 Task: In the  document Oktoberfestfile.odt Change the allignment of footer to  'Right' Select the entire text and insert font style 'Lora' and font size: 24
Action: Mouse moved to (239, 327)
Screenshot: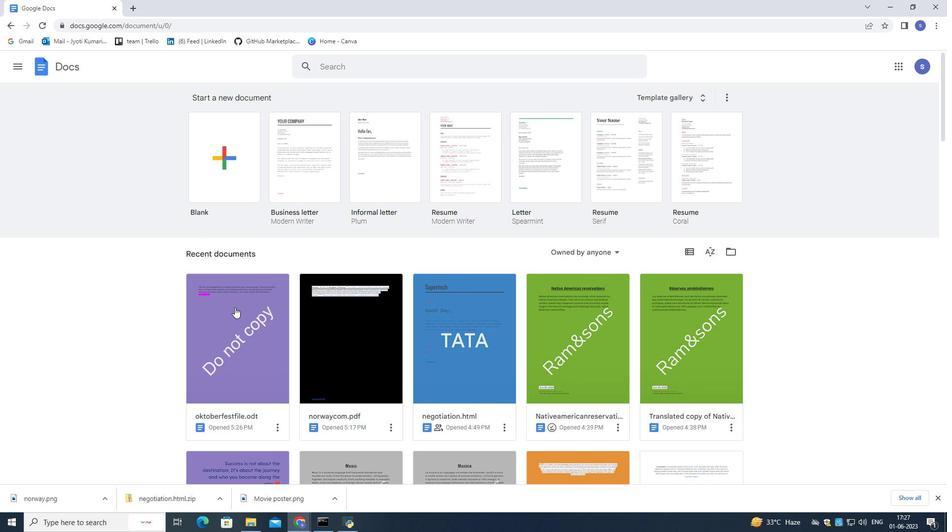 
Action: Mouse pressed left at (239, 327)
Screenshot: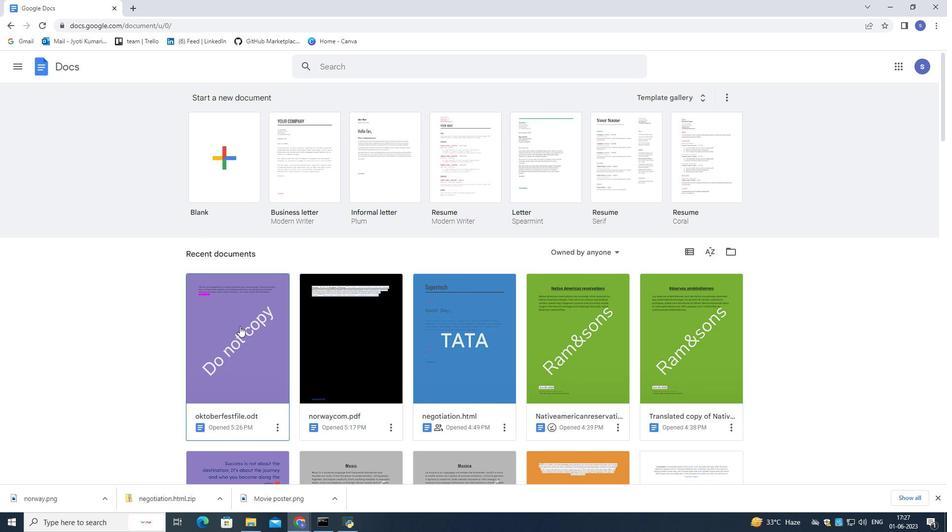 
Action: Mouse moved to (239, 327)
Screenshot: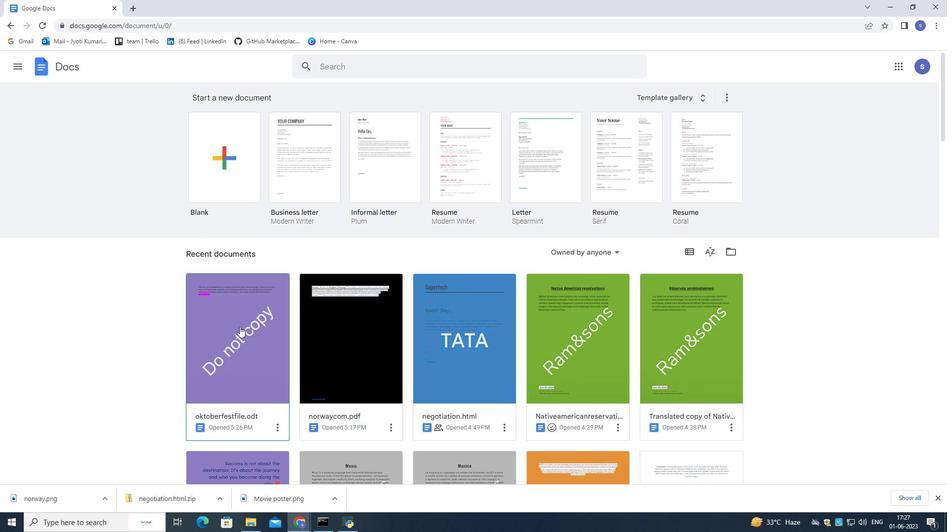 
Action: Mouse pressed left at (239, 327)
Screenshot: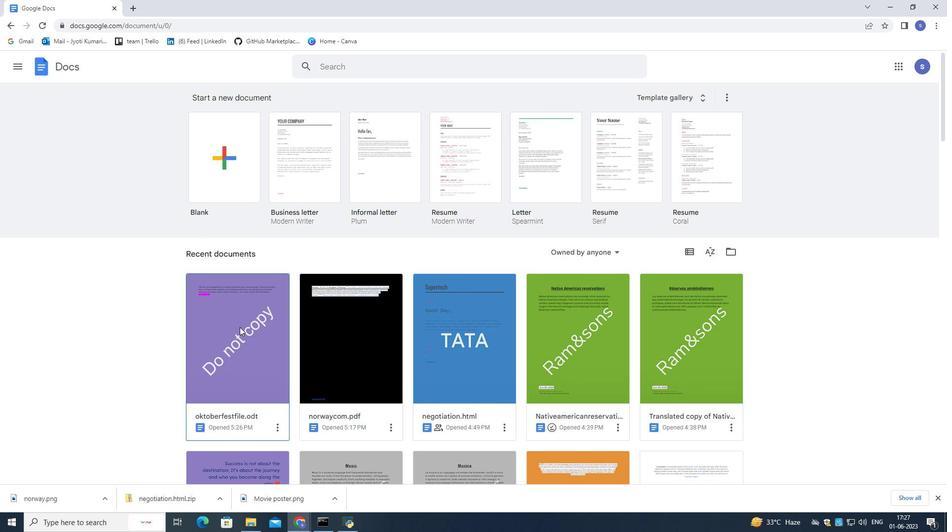 
Action: Mouse moved to (356, 305)
Screenshot: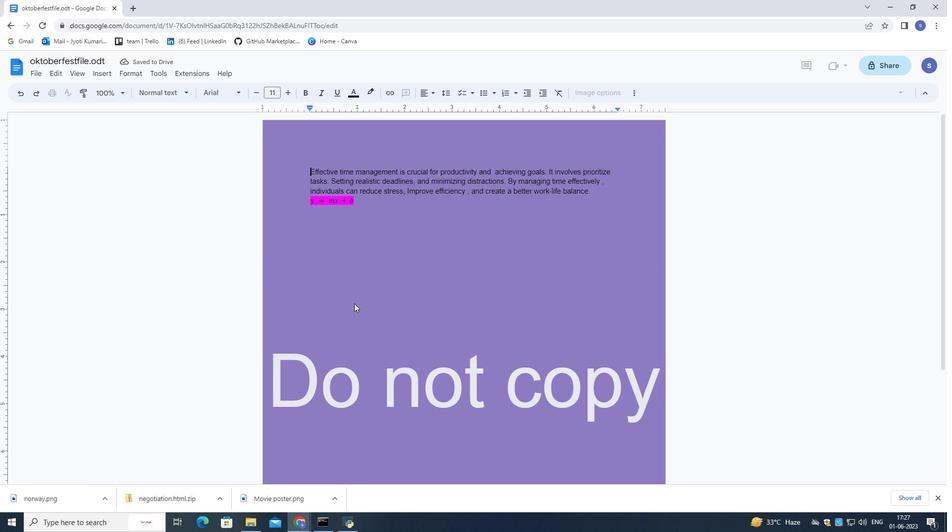 
Action: Mouse scrolled (356, 304) with delta (0, 0)
Screenshot: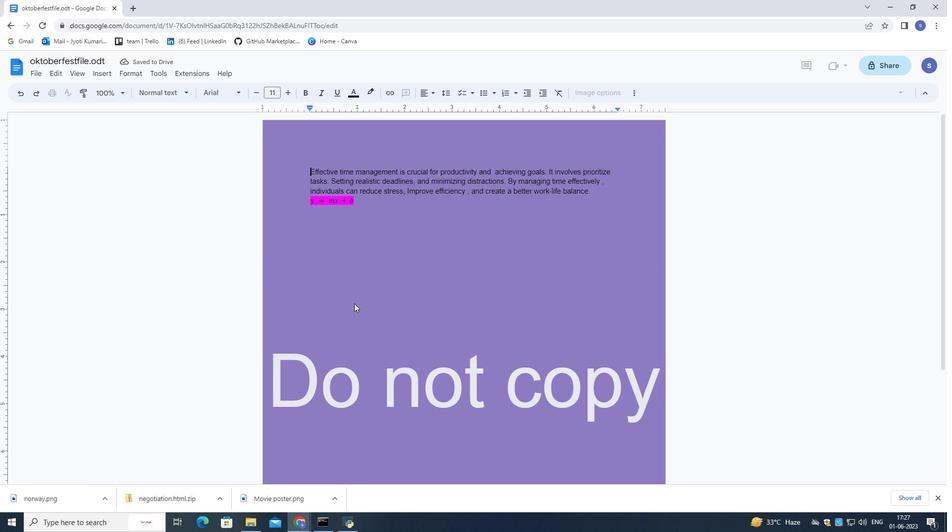 
Action: Mouse moved to (356, 305)
Screenshot: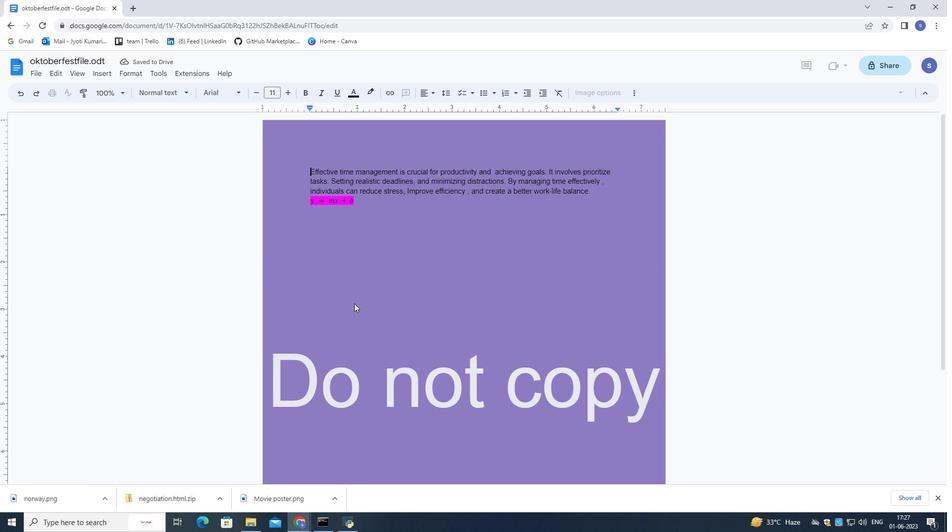 
Action: Mouse scrolled (356, 305) with delta (0, 0)
Screenshot: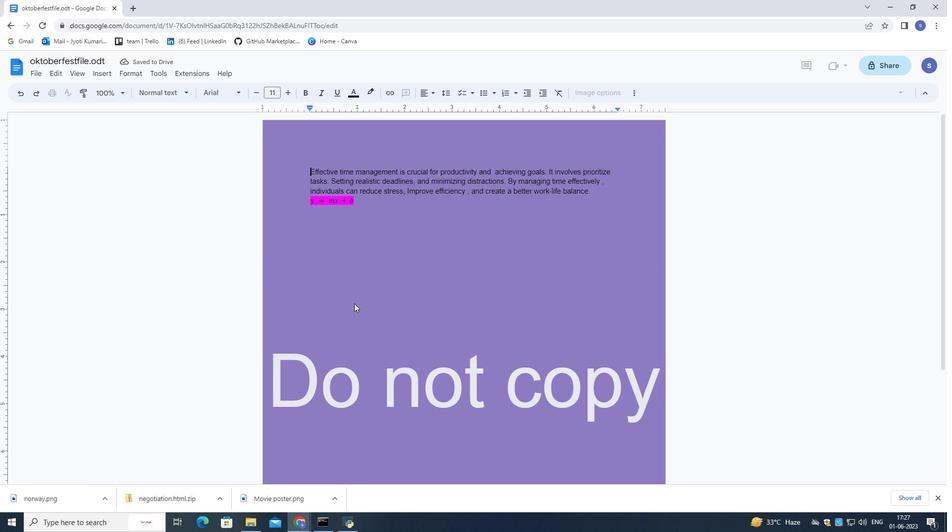 
Action: Mouse scrolled (356, 305) with delta (0, 0)
Screenshot: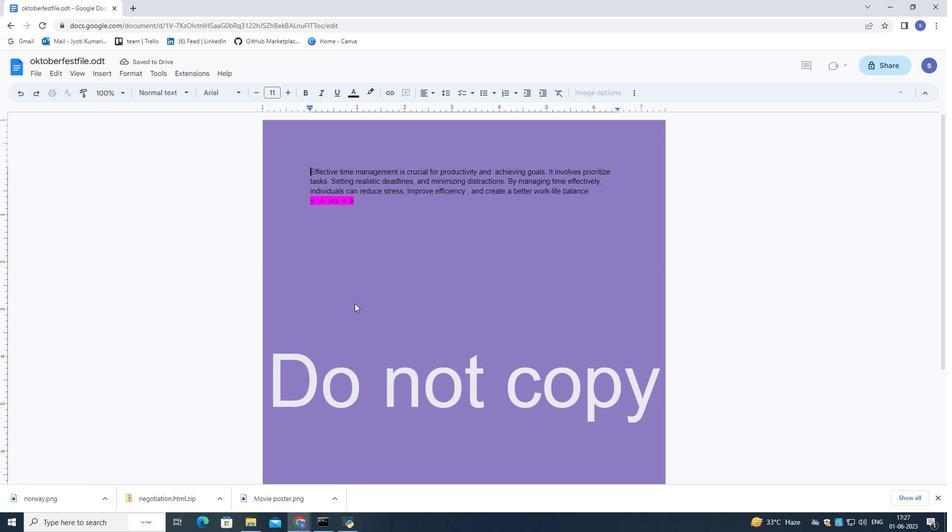 
Action: Mouse scrolled (356, 305) with delta (0, 0)
Screenshot: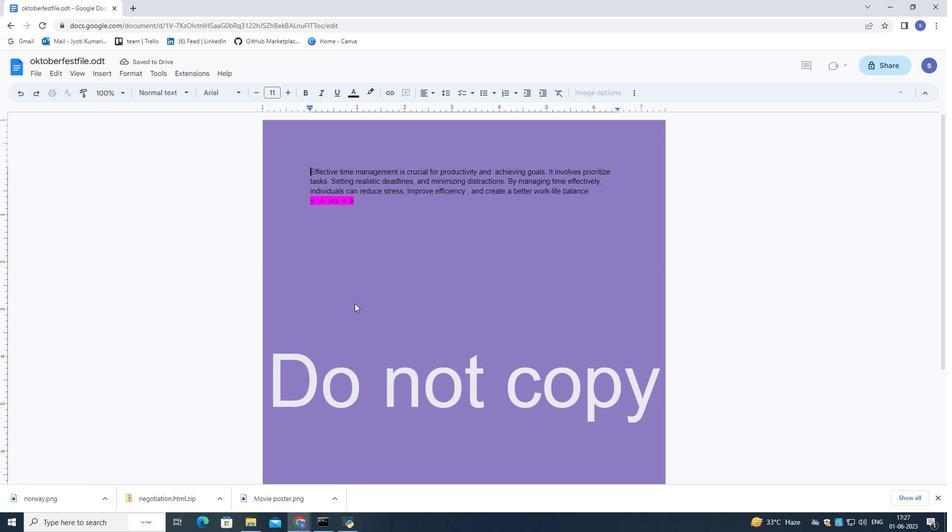 
Action: Mouse moved to (379, 416)
Screenshot: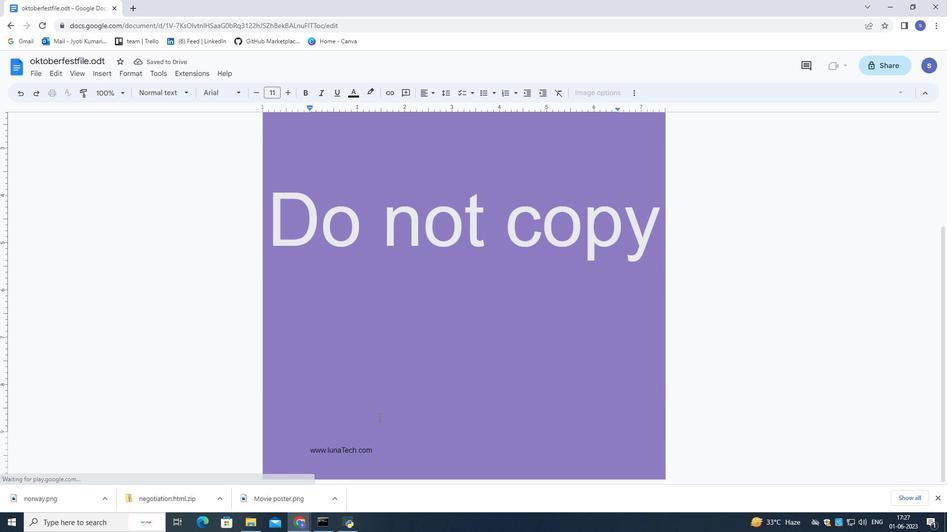
Action: Mouse scrolled (379, 415) with delta (0, 0)
Screenshot: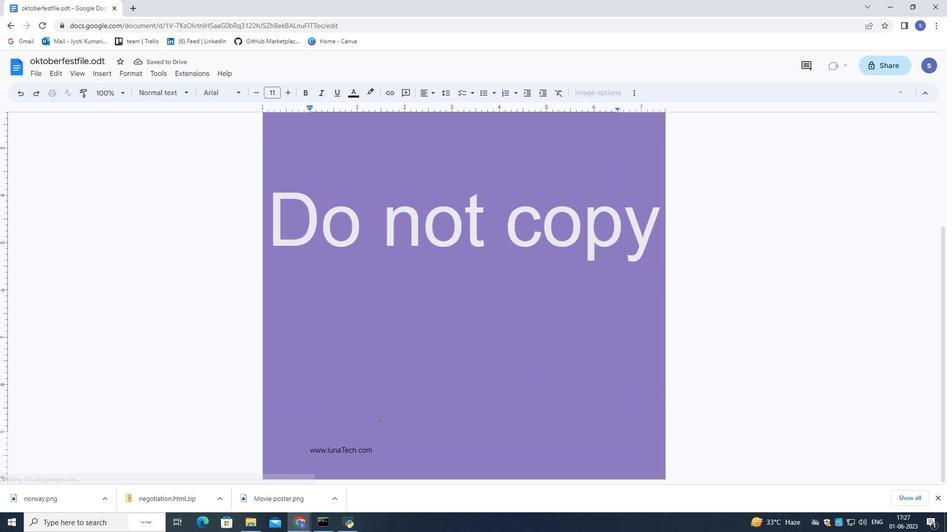 
Action: Mouse moved to (380, 415)
Screenshot: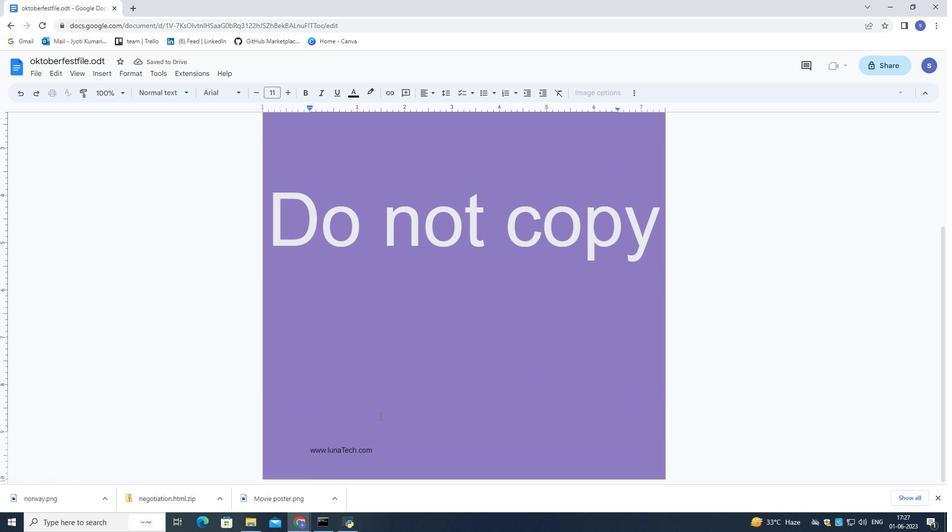 
Action: Mouse scrolled (380, 415) with delta (0, 0)
Screenshot: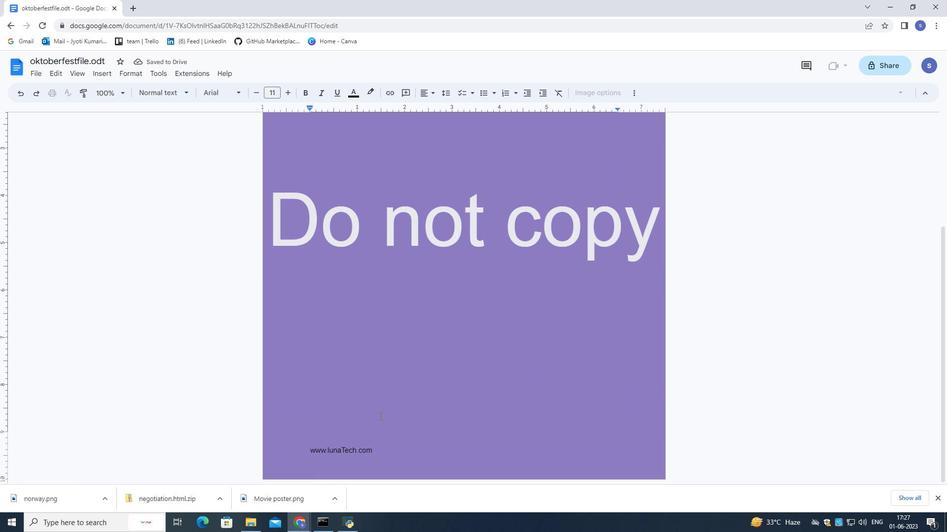
Action: Mouse scrolled (380, 415) with delta (0, 0)
Screenshot: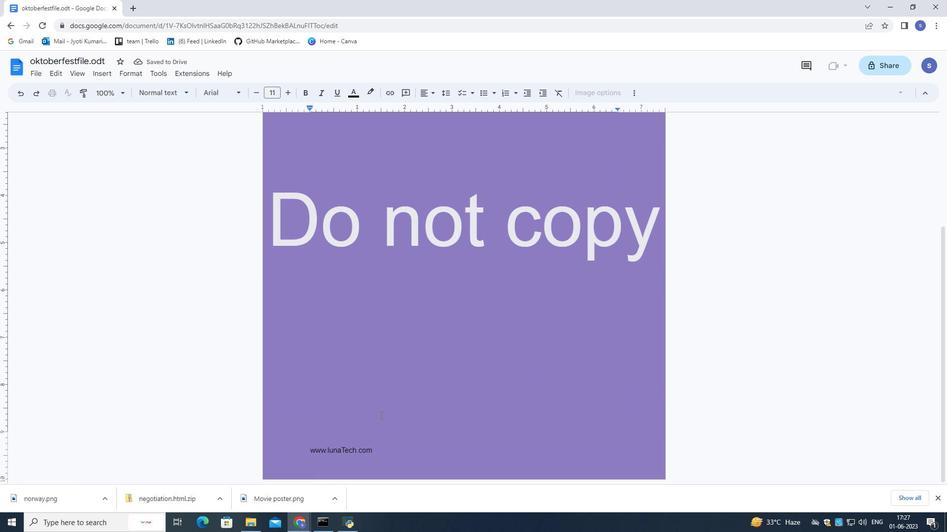 
Action: Mouse moved to (373, 448)
Screenshot: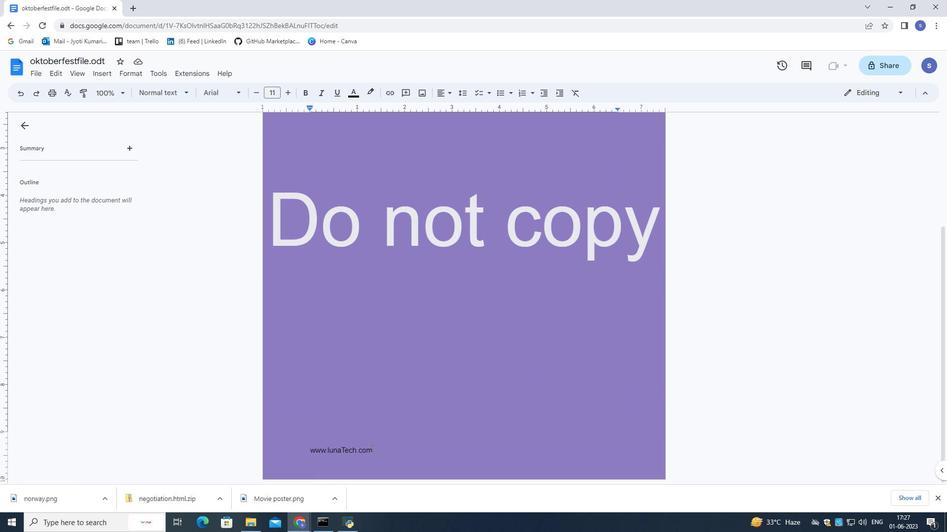 
Action: Mouse pressed left at (373, 448)
Screenshot: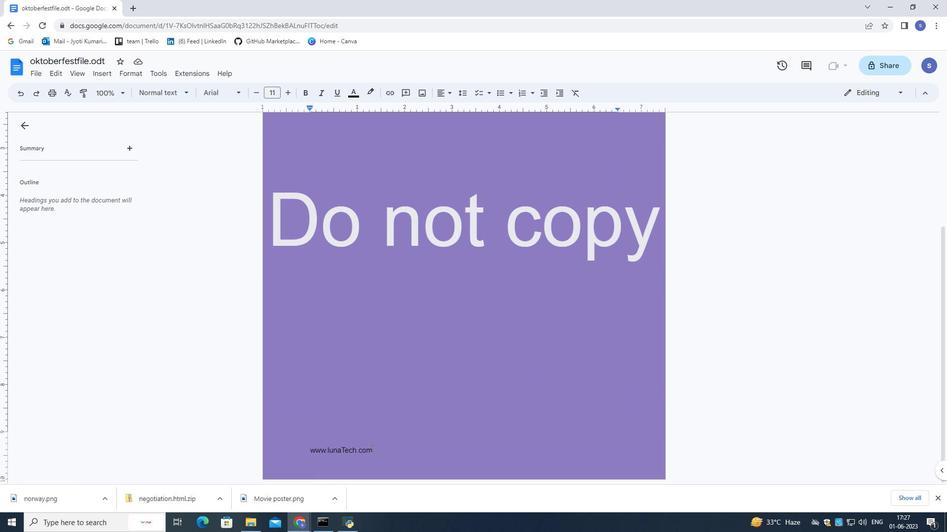 
Action: Mouse pressed left at (373, 448)
Screenshot: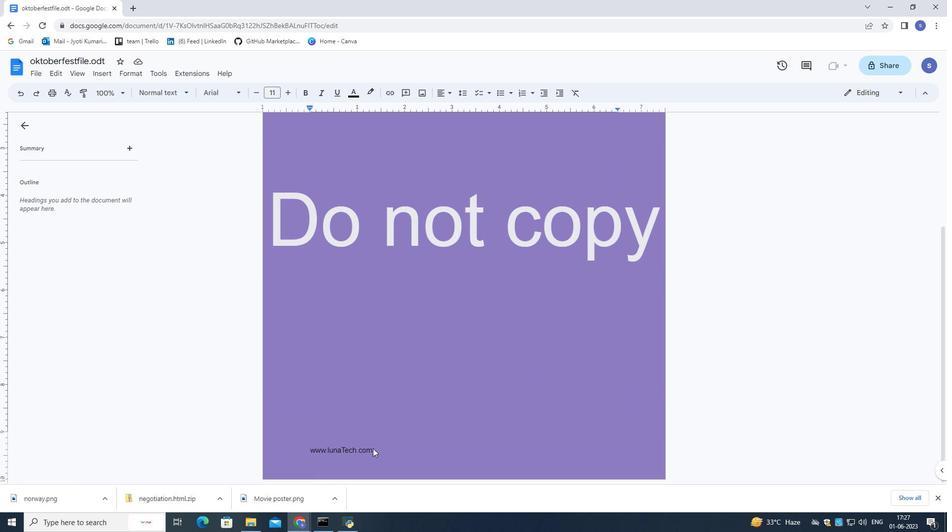 
Action: Mouse pressed left at (373, 448)
Screenshot: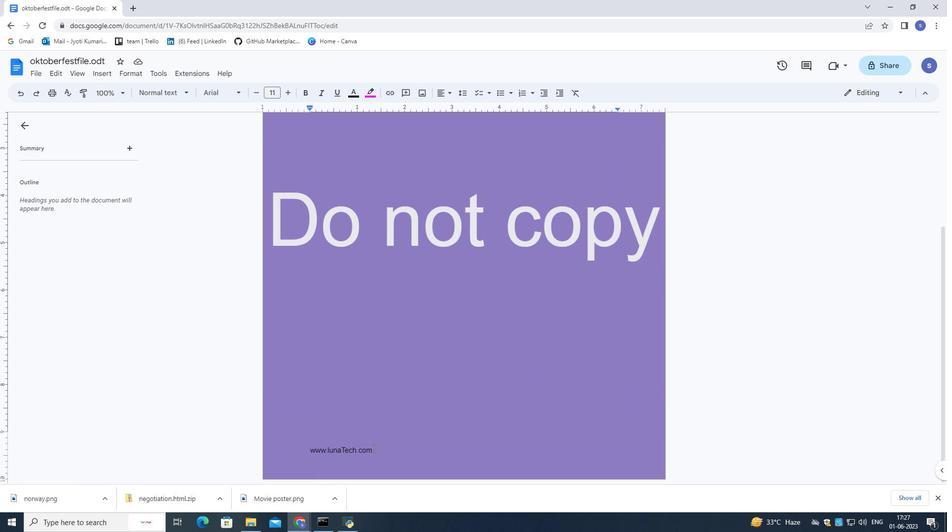 
Action: Mouse moved to (447, 91)
Screenshot: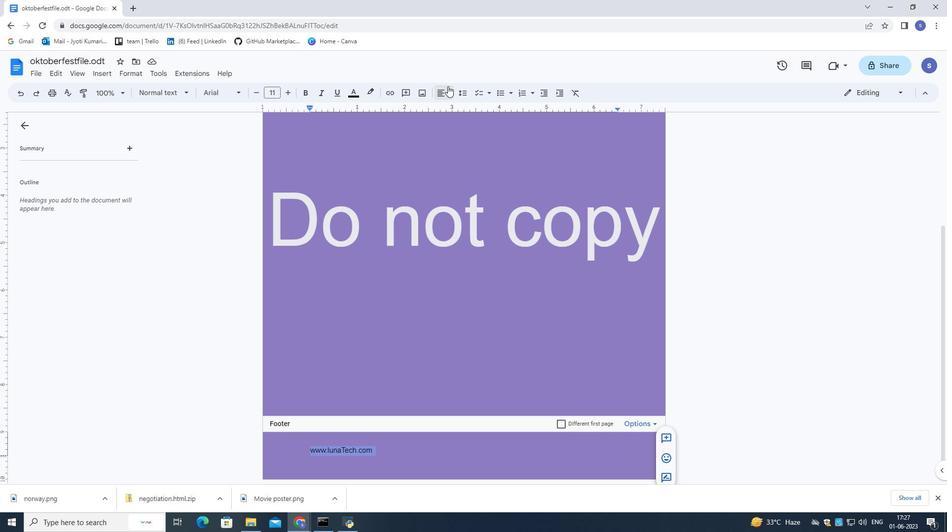 
Action: Mouse pressed left at (447, 91)
Screenshot: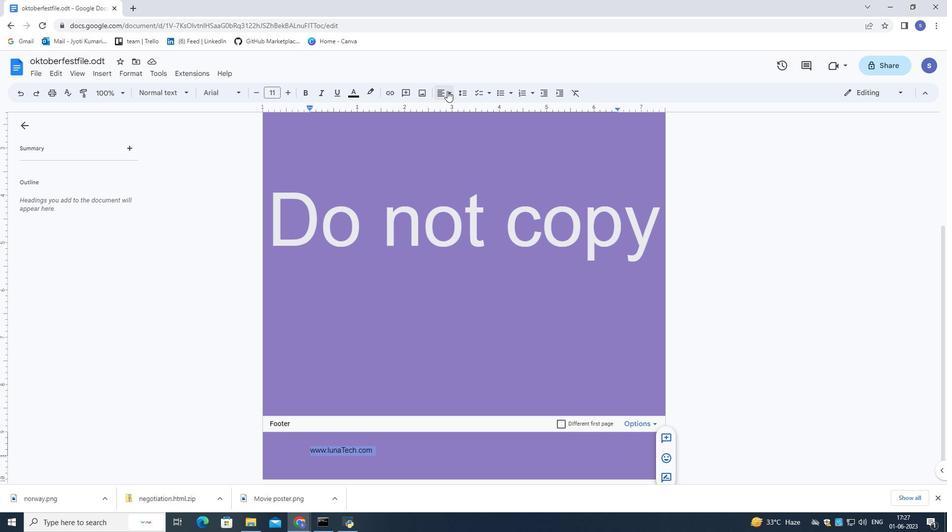 
Action: Mouse moved to (468, 112)
Screenshot: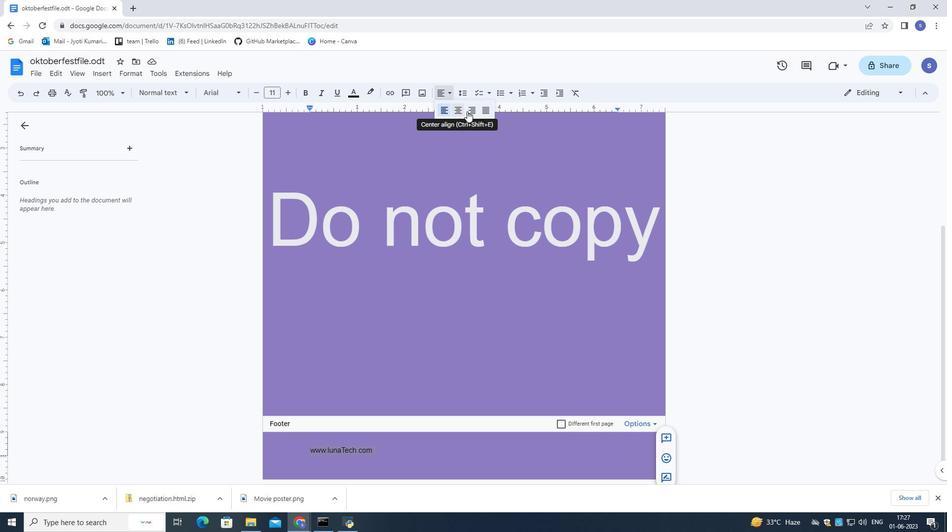 
Action: Mouse pressed left at (468, 112)
Screenshot: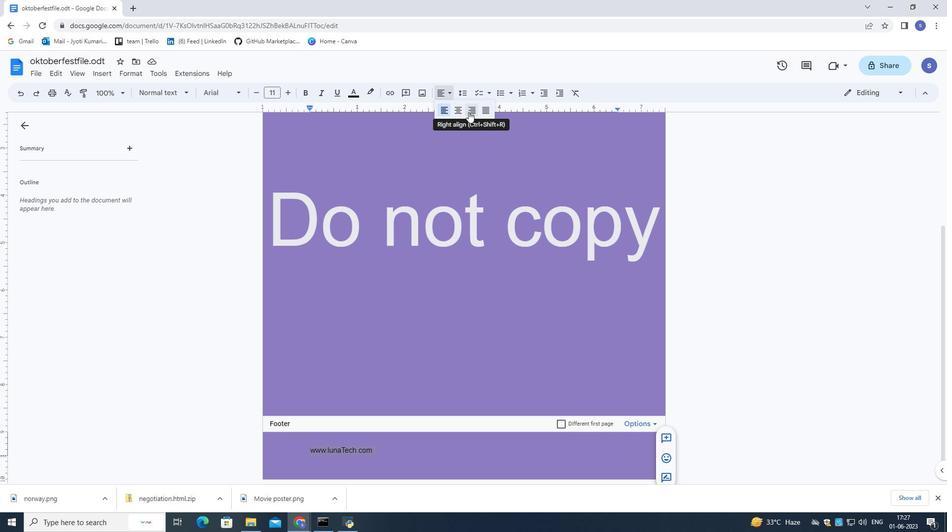
Action: Mouse moved to (468, 273)
Screenshot: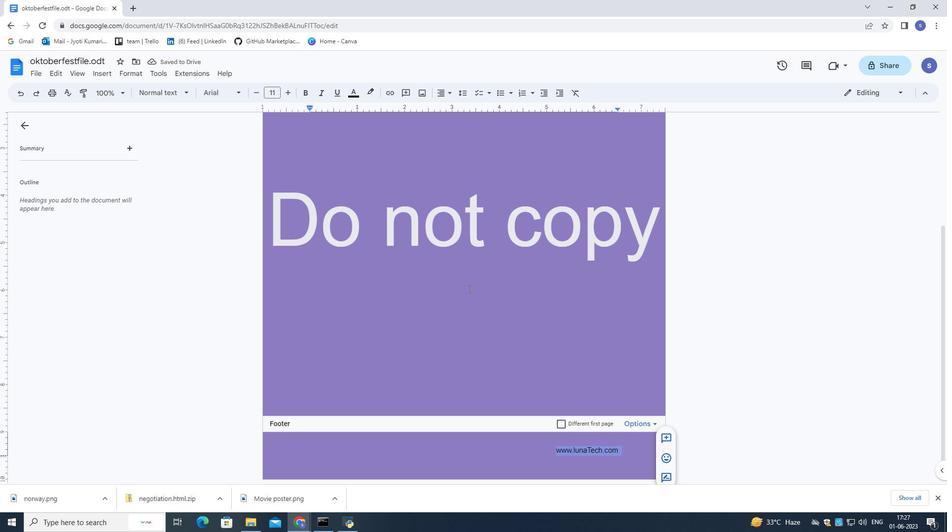 
Action: Mouse pressed left at (468, 273)
Screenshot: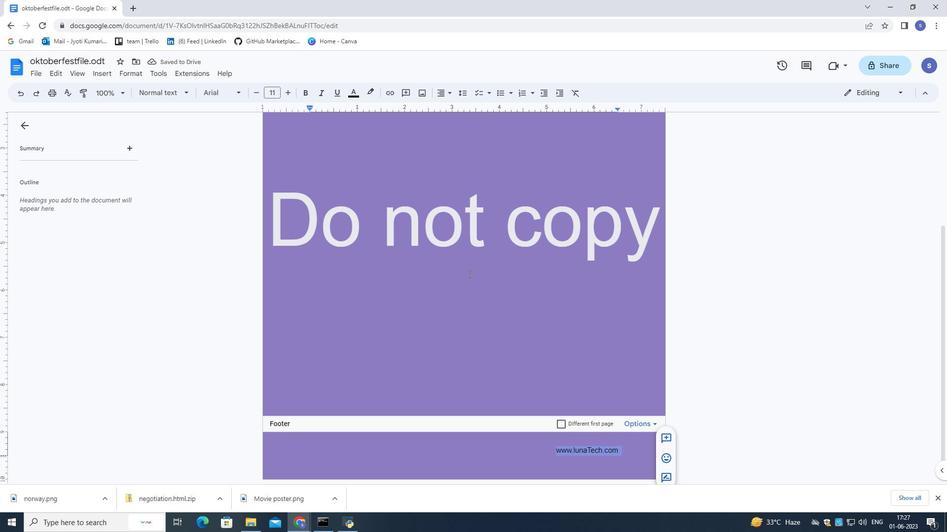 
Action: Mouse moved to (390, 265)
Screenshot: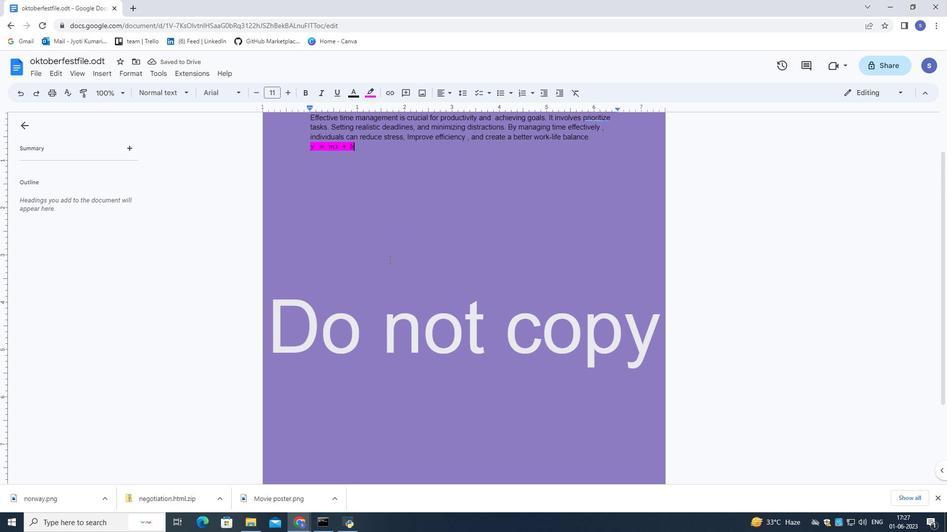 
Action: Mouse scrolled (390, 265) with delta (0, 0)
Screenshot: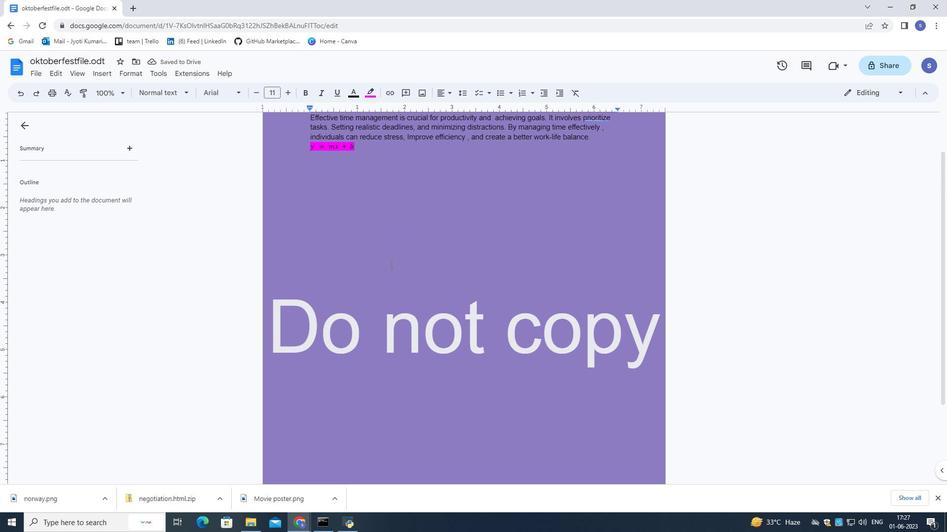 
Action: Mouse scrolled (390, 265) with delta (0, 0)
Screenshot: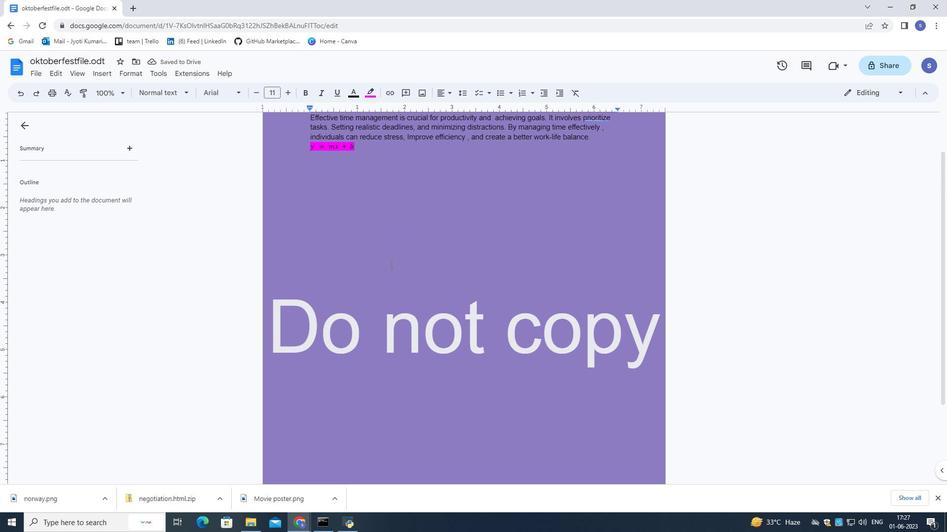 
Action: Mouse scrolled (390, 265) with delta (0, 0)
Screenshot: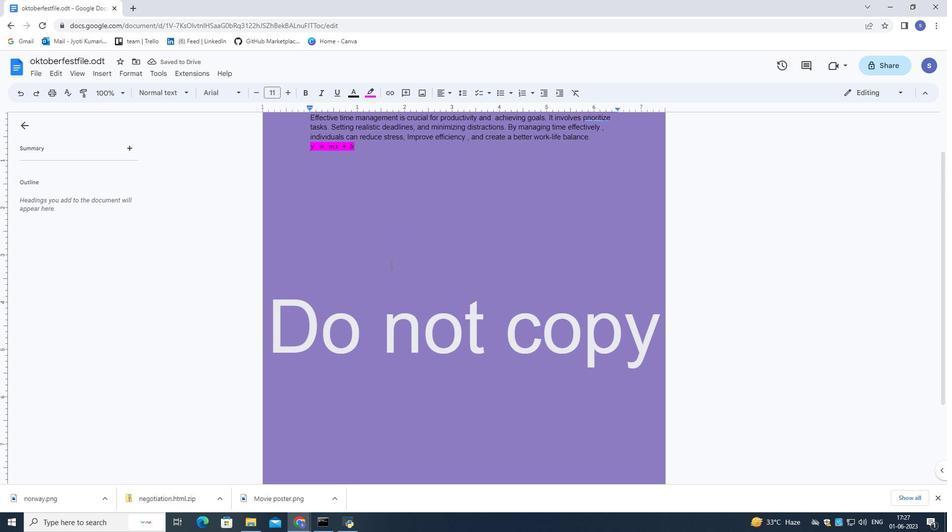 
Action: Mouse moved to (378, 209)
Screenshot: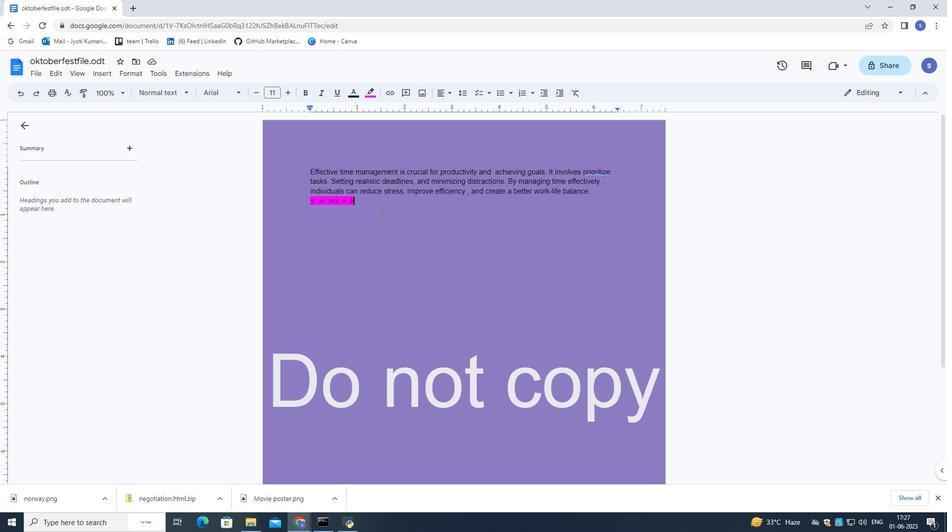 
Action: Mouse pressed left at (378, 209)
Screenshot: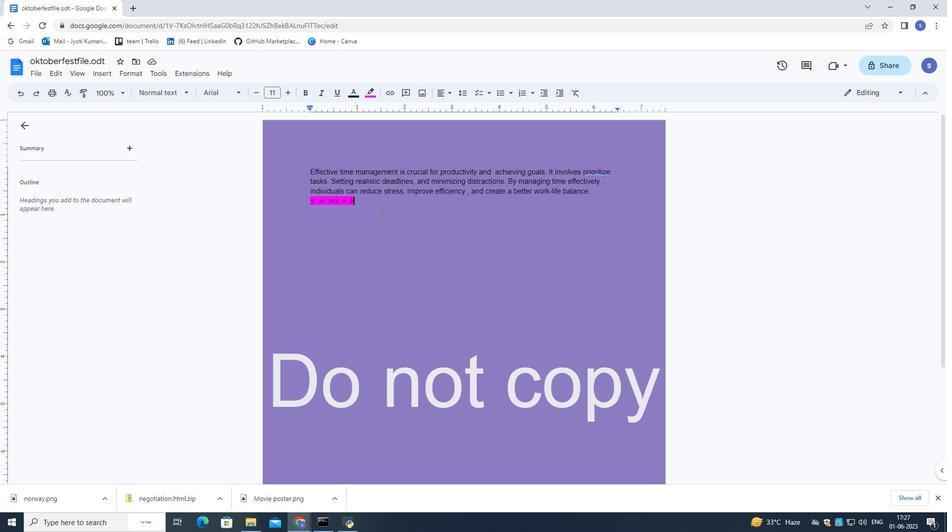 
Action: Mouse moved to (211, 92)
Screenshot: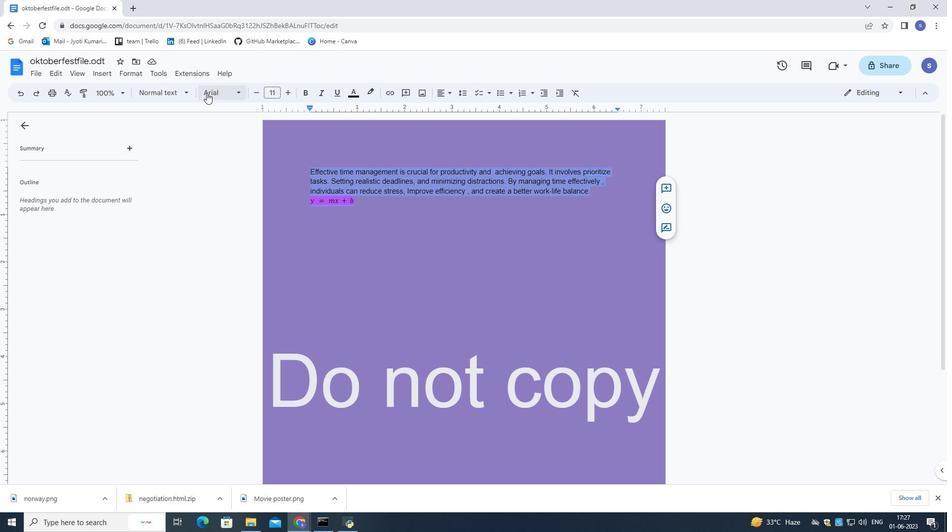 
Action: Mouse pressed left at (211, 92)
Screenshot: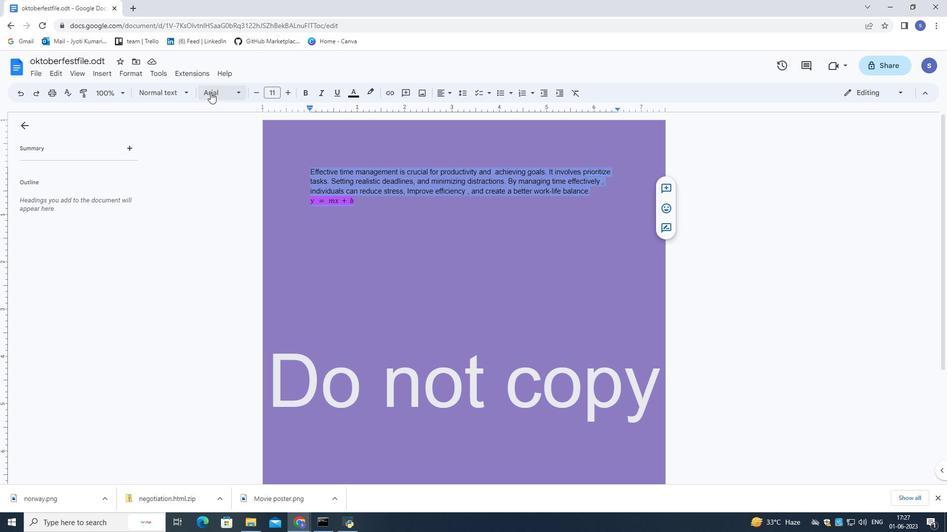 
Action: Mouse moved to (235, 113)
Screenshot: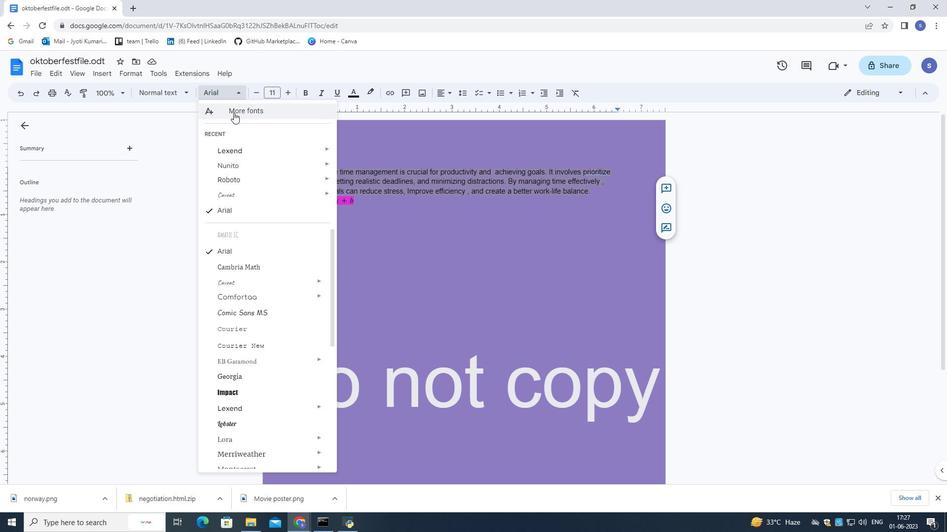 
Action: Mouse pressed left at (235, 113)
Screenshot: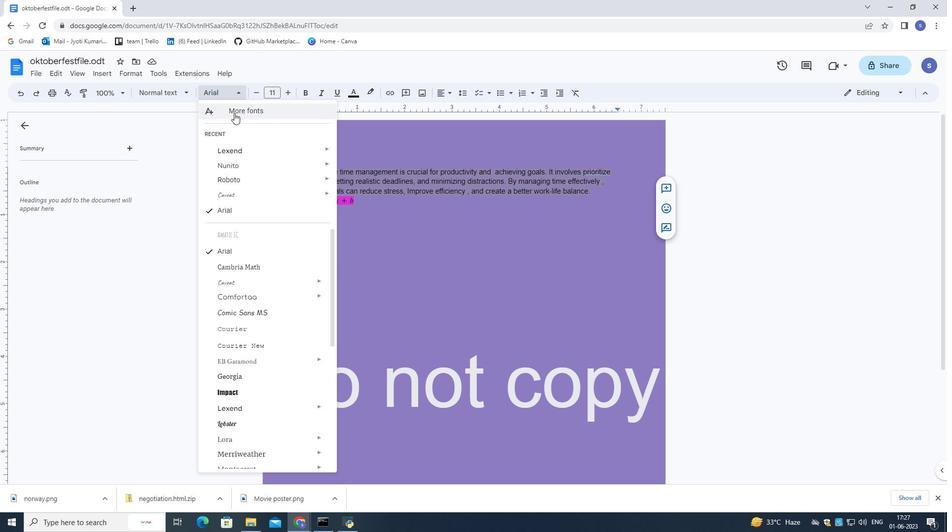 
Action: Mouse moved to (328, 152)
Screenshot: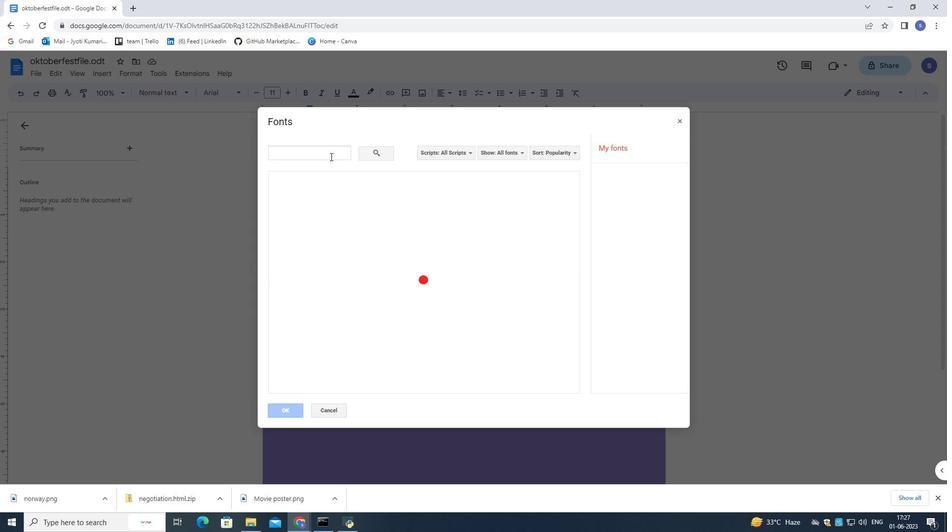 
Action: Mouse pressed left at (328, 152)
Screenshot: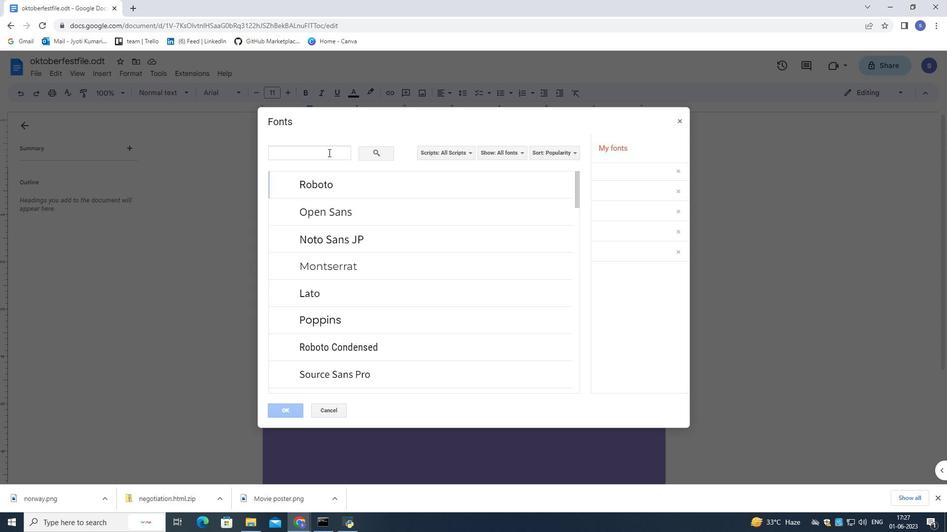 
Action: Mouse moved to (328, 149)
Screenshot: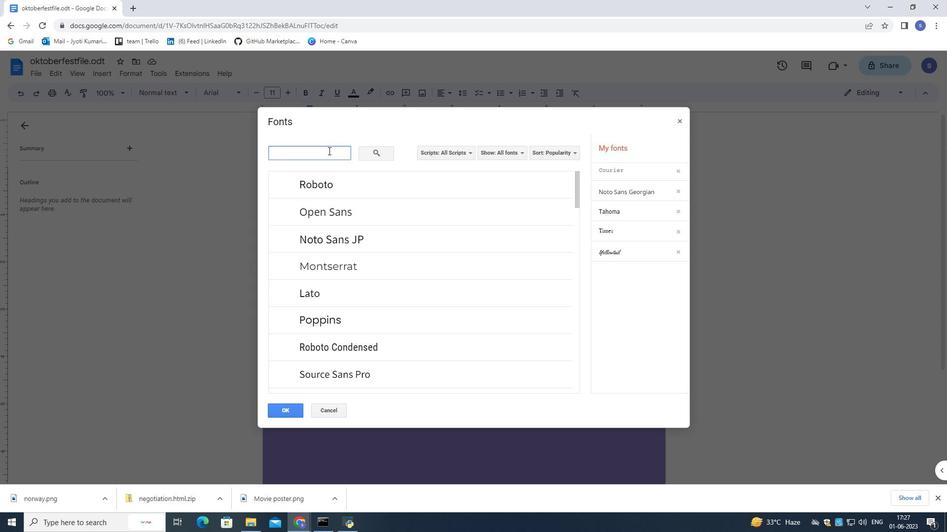 
Action: Key pressed l
Screenshot: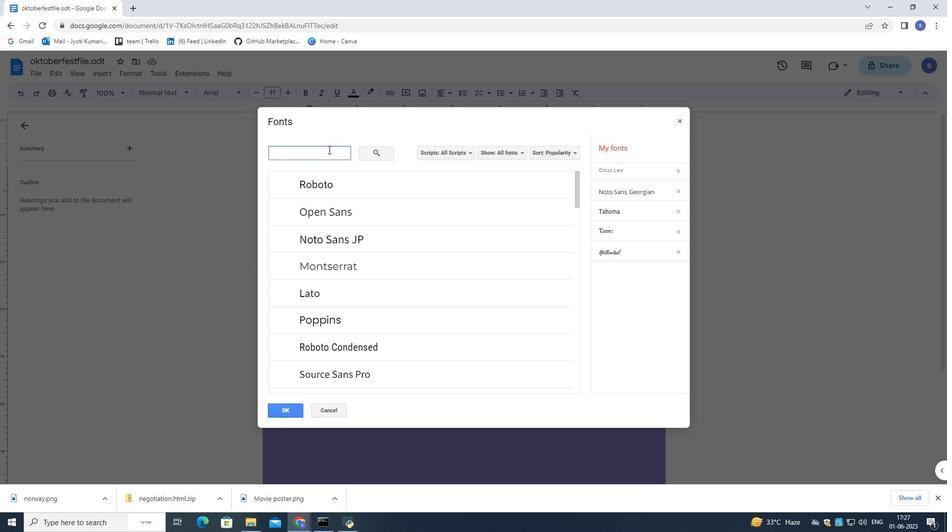 
Action: Mouse moved to (328, 148)
Screenshot: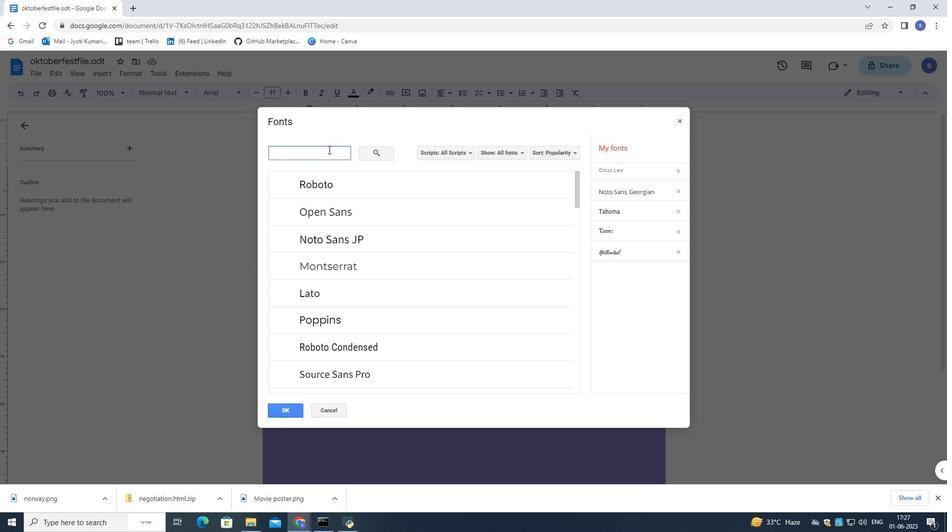 
Action: Key pressed o
Screenshot: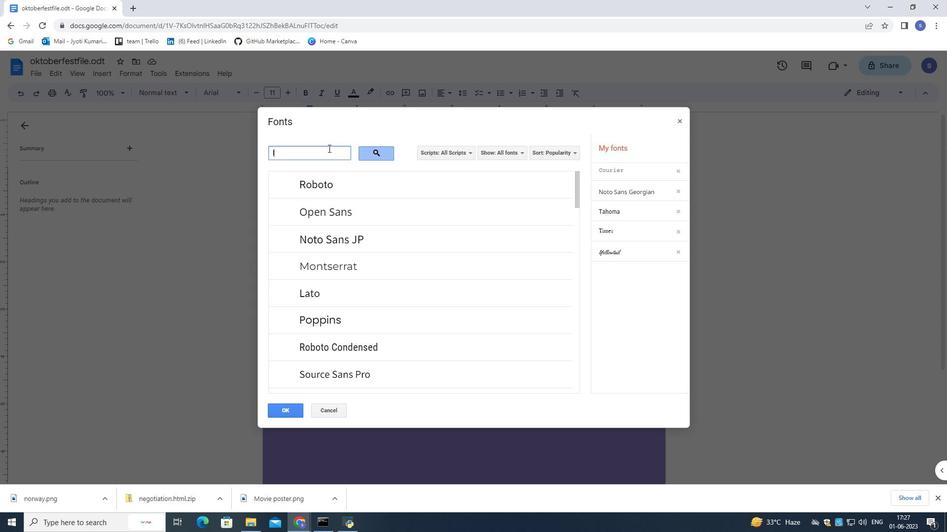 
Action: Mouse moved to (326, 150)
Screenshot: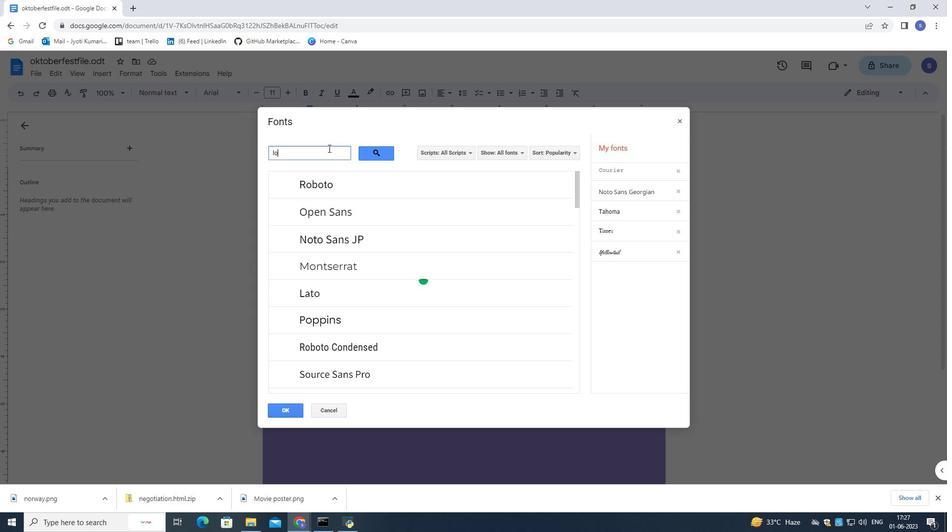 
Action: Key pressed r
Screenshot: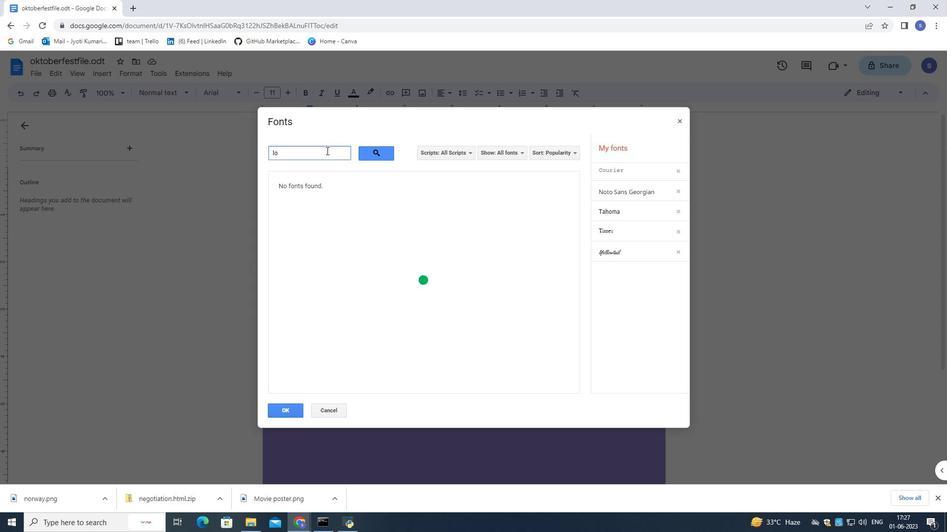 
Action: Mouse moved to (326, 150)
Screenshot: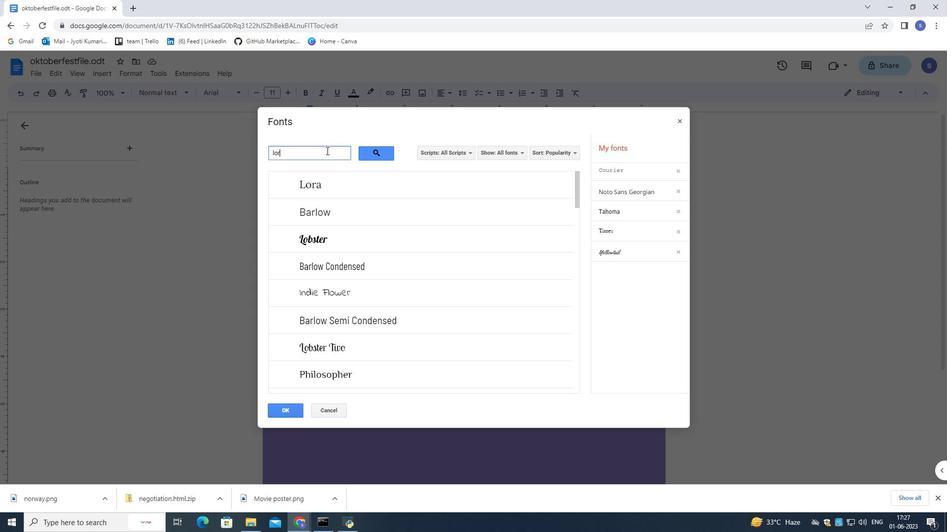 
Action: Key pressed a
Screenshot: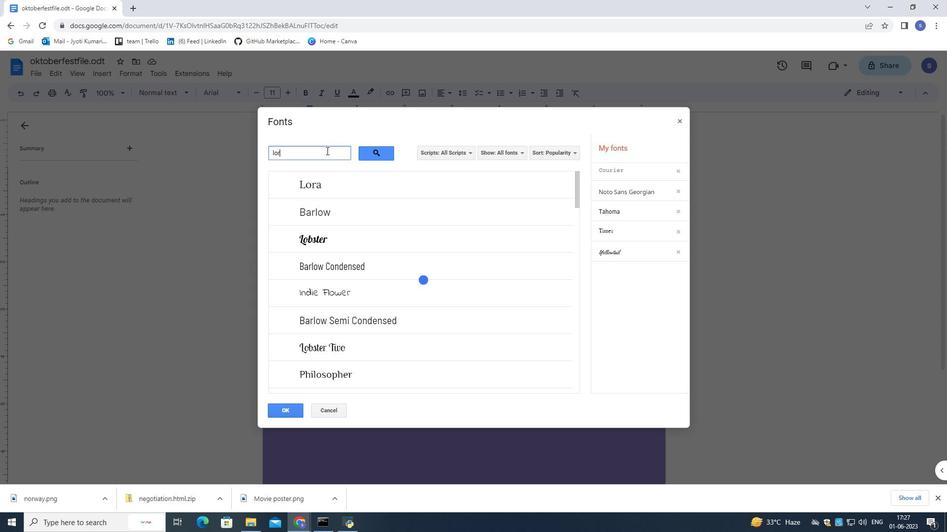 
Action: Mouse moved to (395, 182)
Screenshot: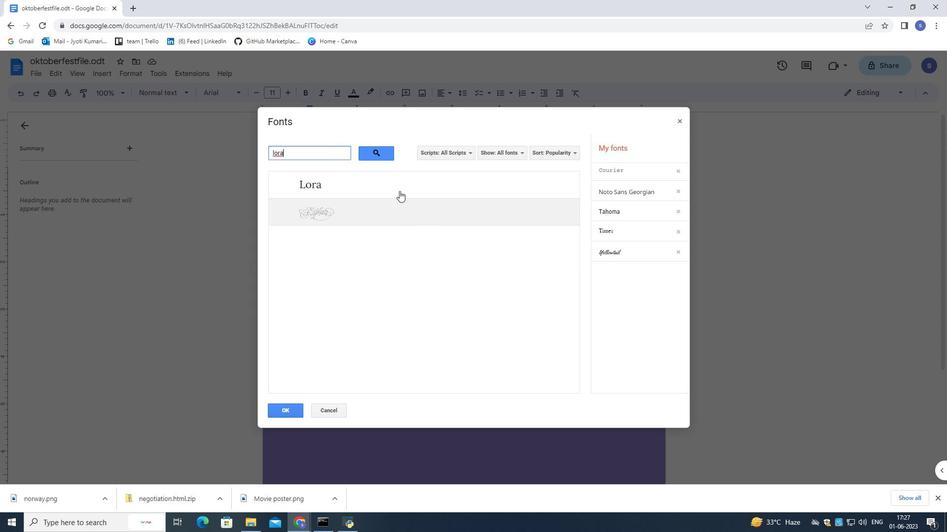 
Action: Mouse pressed left at (395, 182)
Screenshot: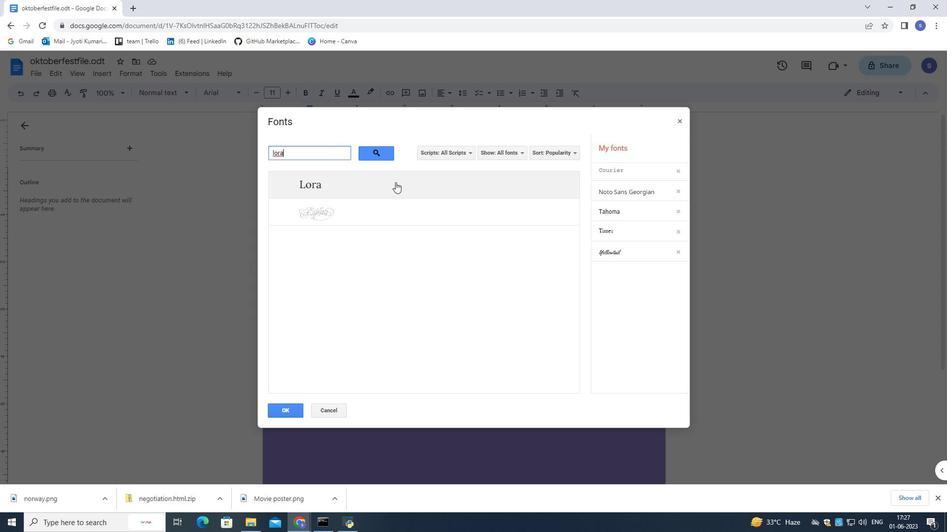 
Action: Mouse moved to (291, 410)
Screenshot: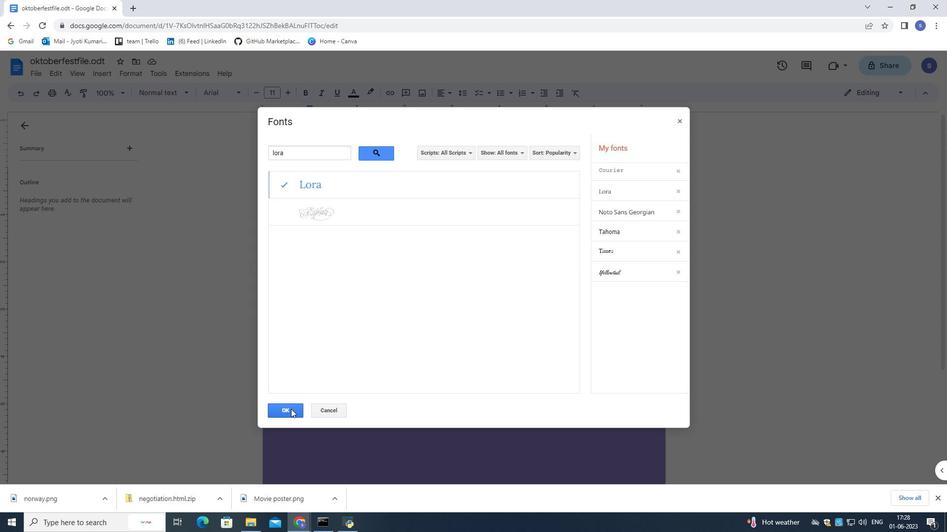 
Action: Mouse pressed left at (291, 410)
Screenshot: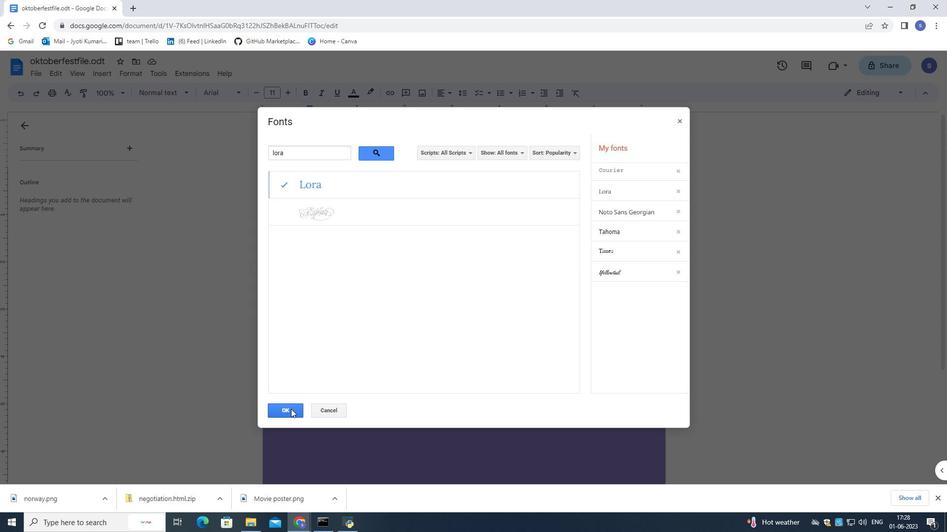 
Action: Mouse moved to (289, 91)
Screenshot: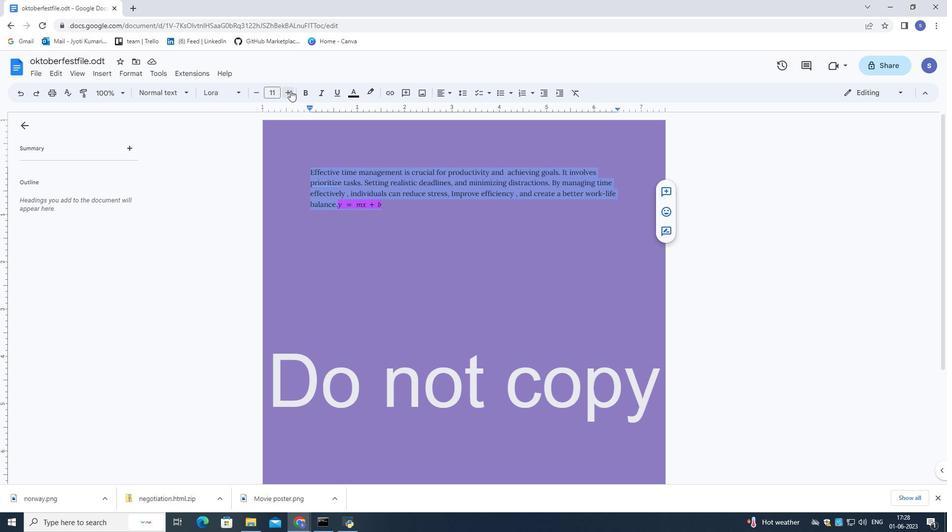 
Action: Mouse pressed left at (289, 91)
Screenshot: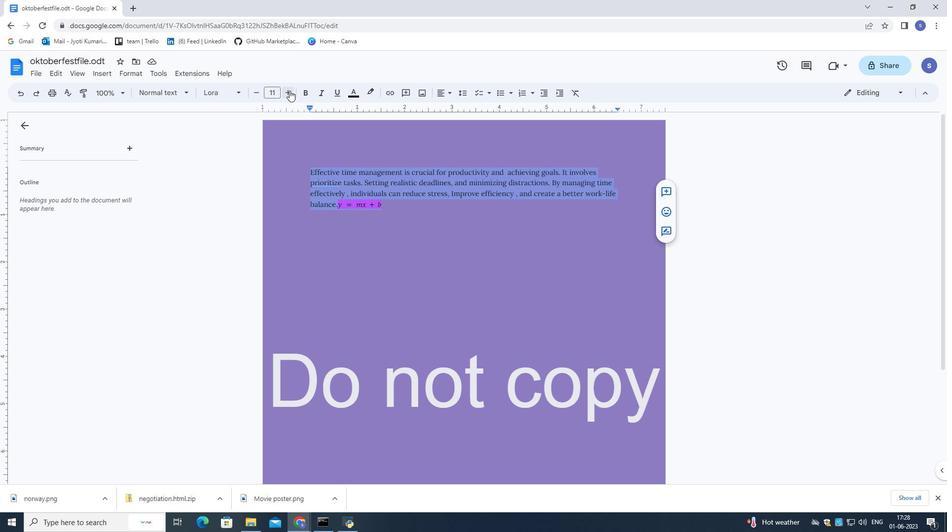 
Action: Mouse pressed left at (289, 91)
Screenshot: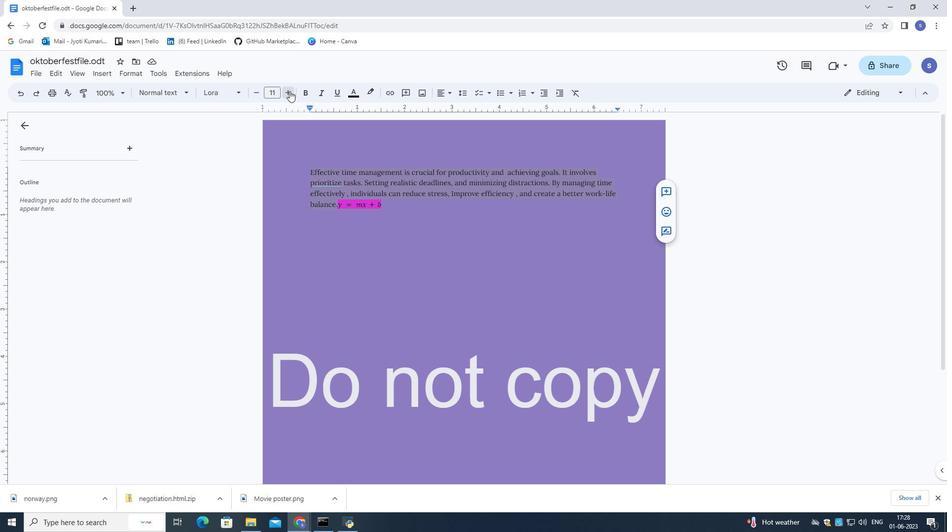 
Action: Mouse pressed left at (289, 91)
Screenshot: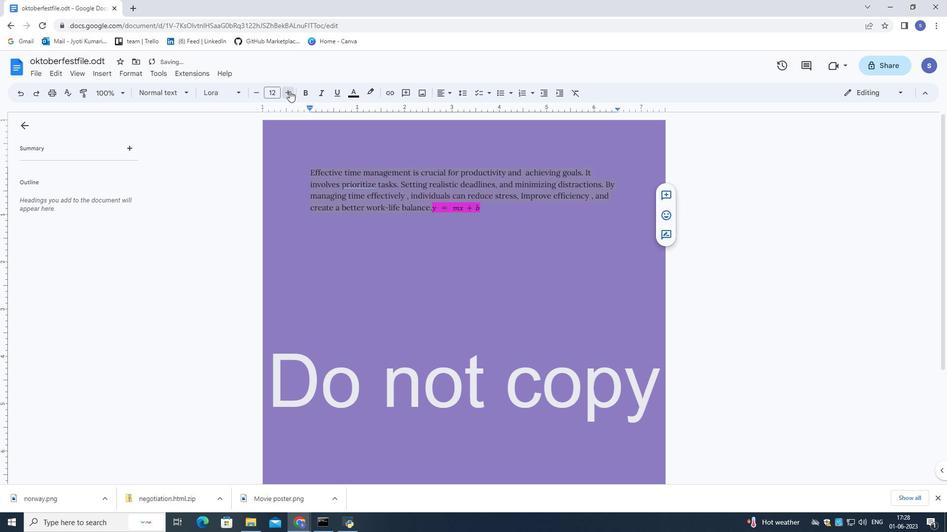 
Action: Mouse pressed left at (289, 91)
Screenshot: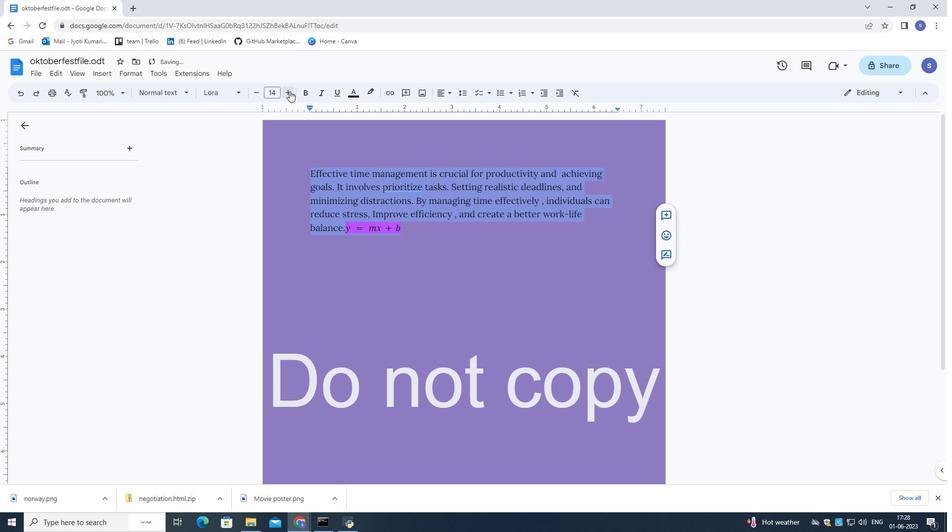 
Action: Mouse pressed left at (289, 91)
Screenshot: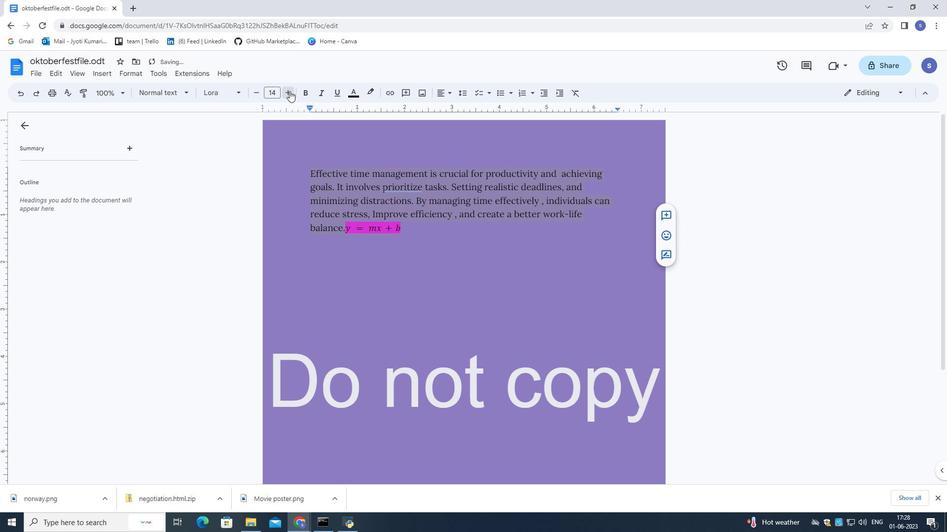 
Action: Mouse pressed left at (289, 91)
Screenshot: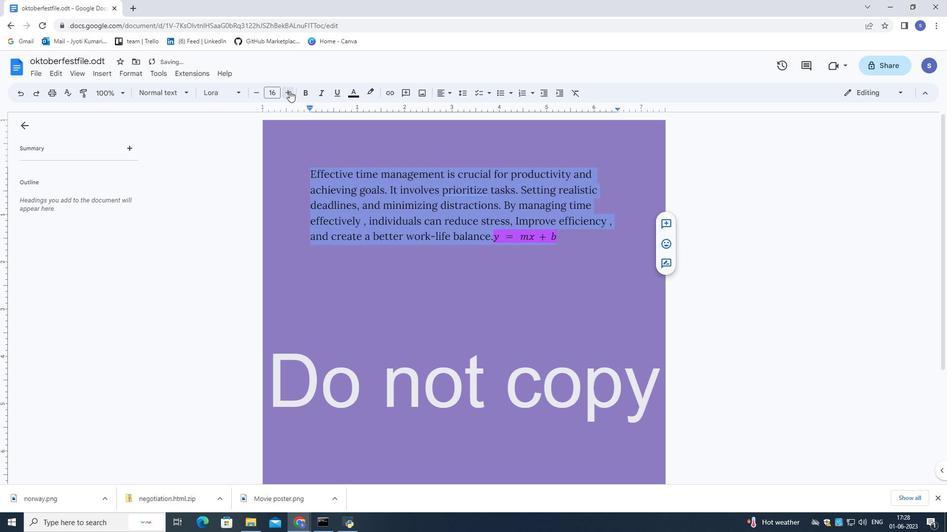 
Action: Mouse pressed left at (289, 91)
Screenshot: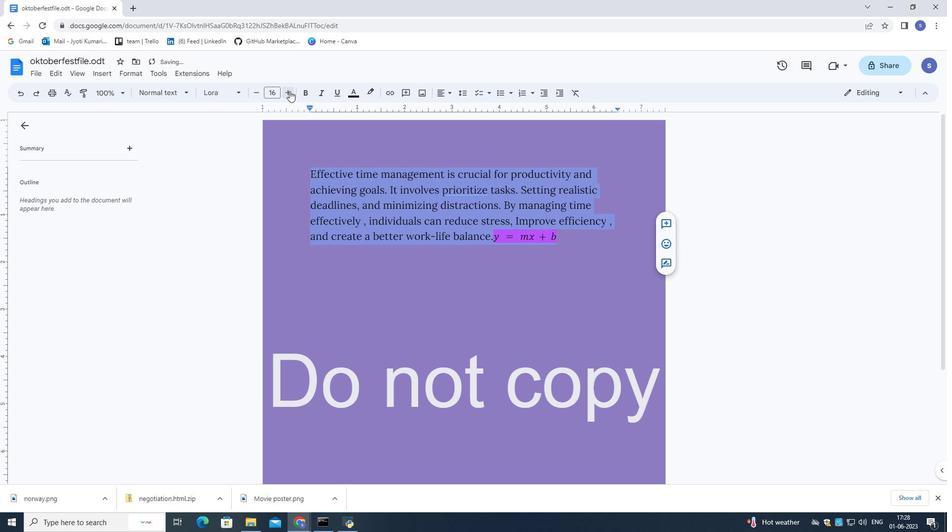
Action: Mouse pressed left at (289, 91)
Screenshot: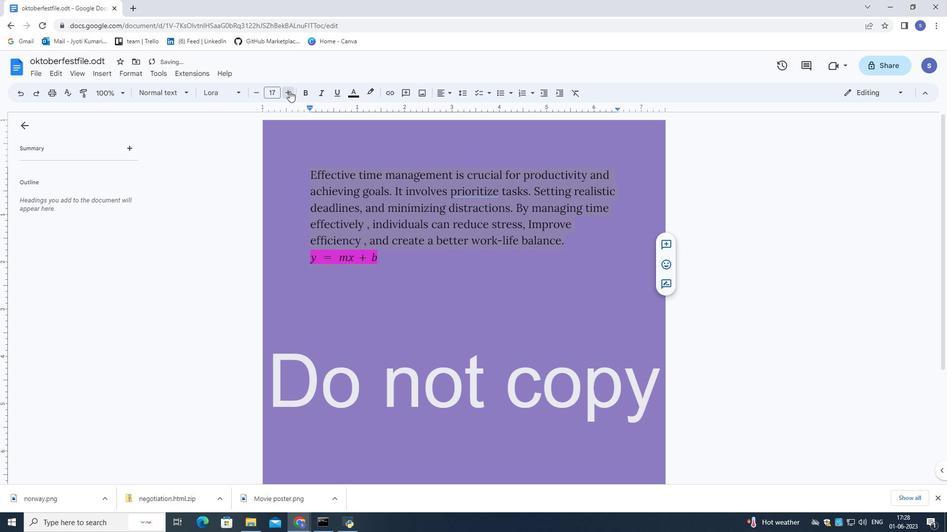 
Action: Mouse pressed left at (289, 91)
Screenshot: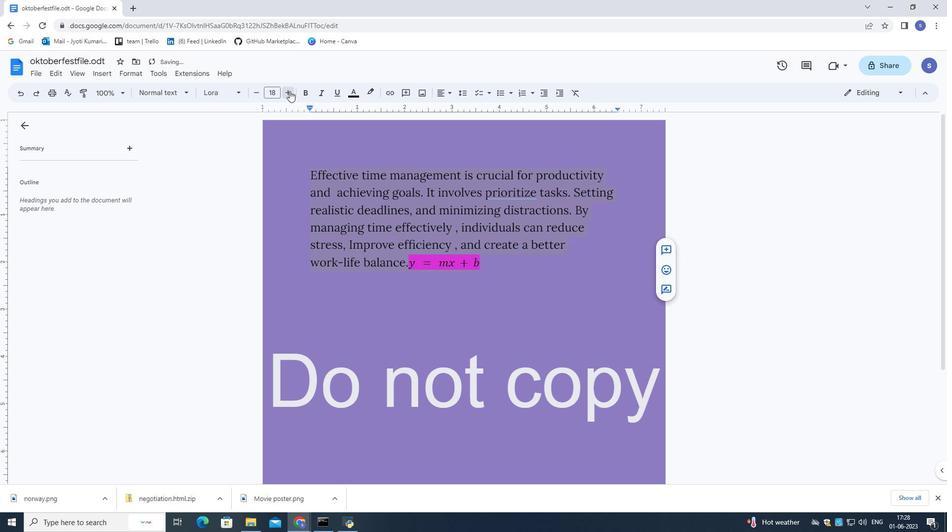 
Action: Mouse pressed left at (289, 91)
Screenshot: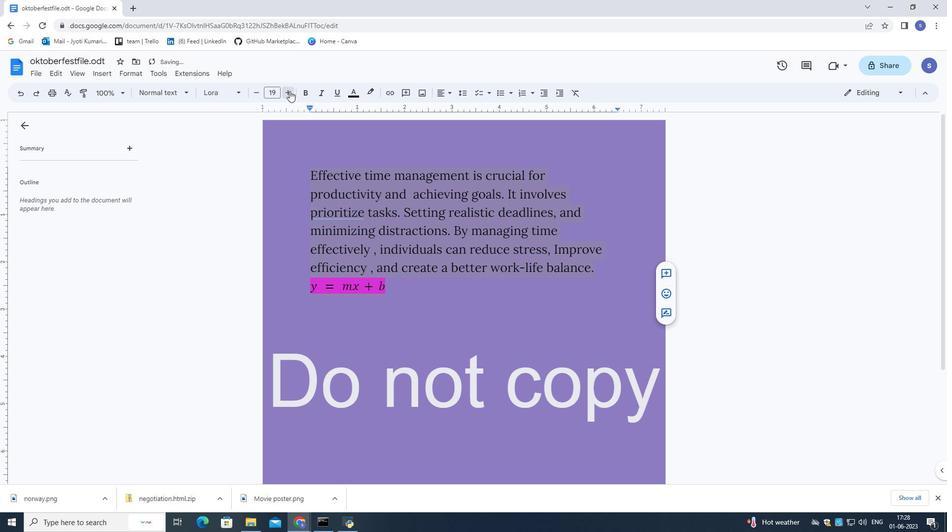 
Action: Mouse pressed left at (289, 91)
Screenshot: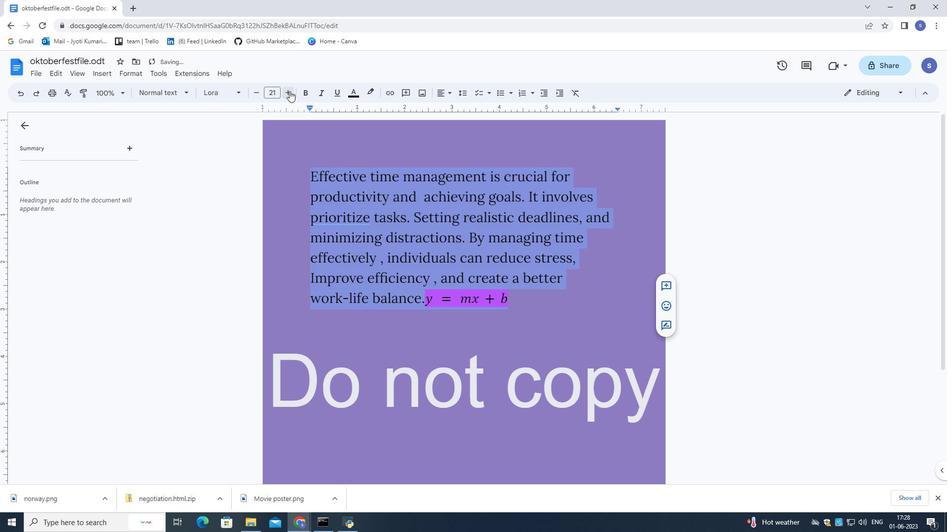 
Action: Mouse pressed left at (289, 91)
Screenshot: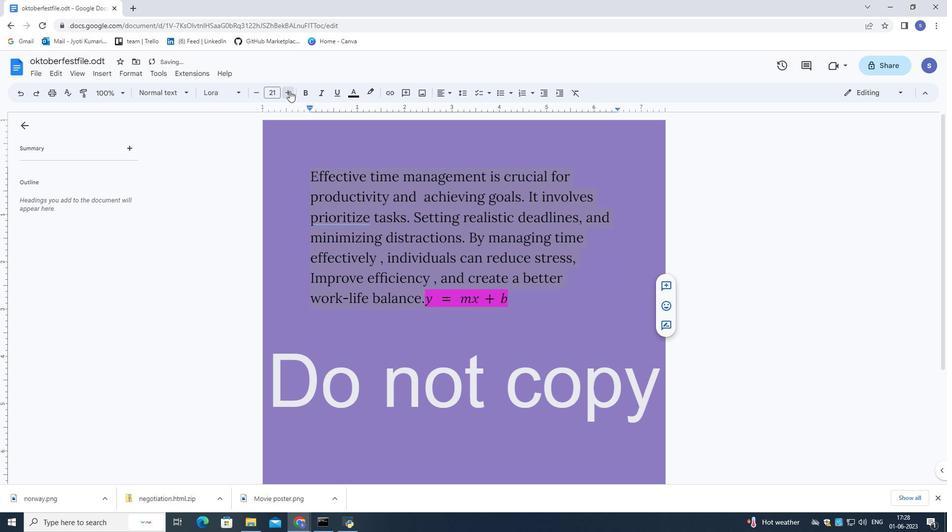 
Action: Mouse pressed left at (289, 91)
Screenshot: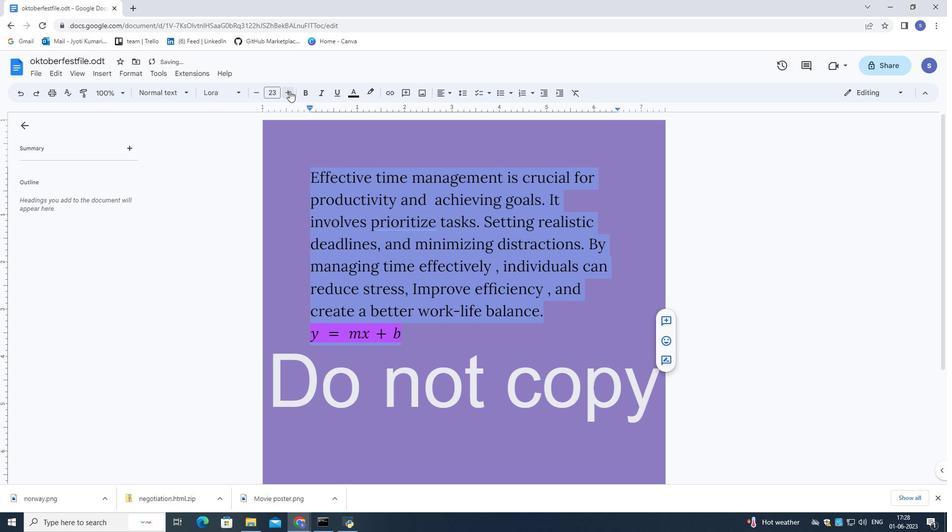 
Action: Mouse moved to (288, 91)
Screenshot: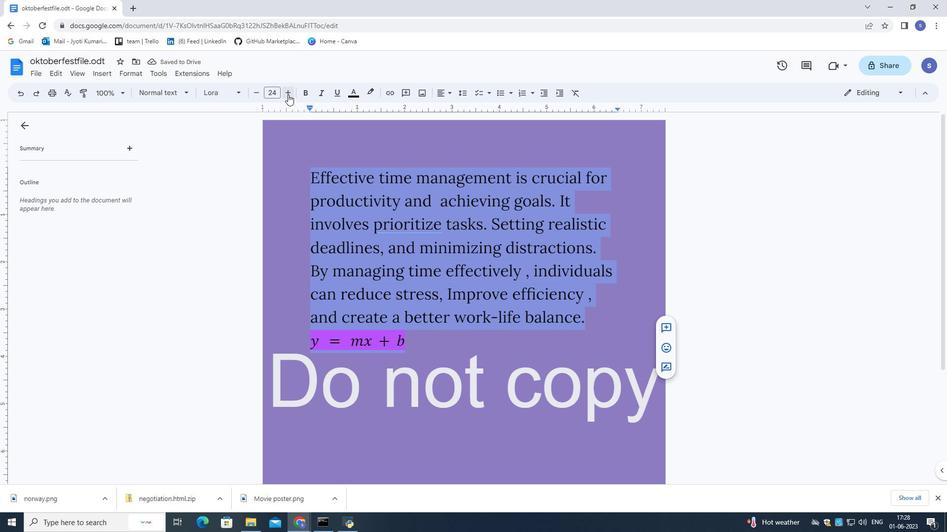 
